 Task: Use Galleria Medium Effect in this video Movie B.mp4
Action: Mouse moved to (255, 84)
Screenshot: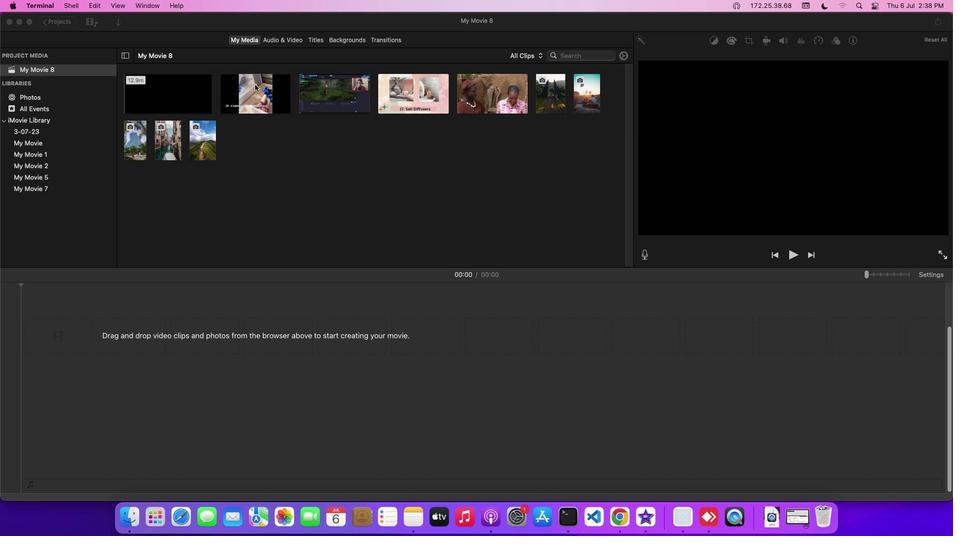 
Action: Mouse pressed left at (255, 84)
Screenshot: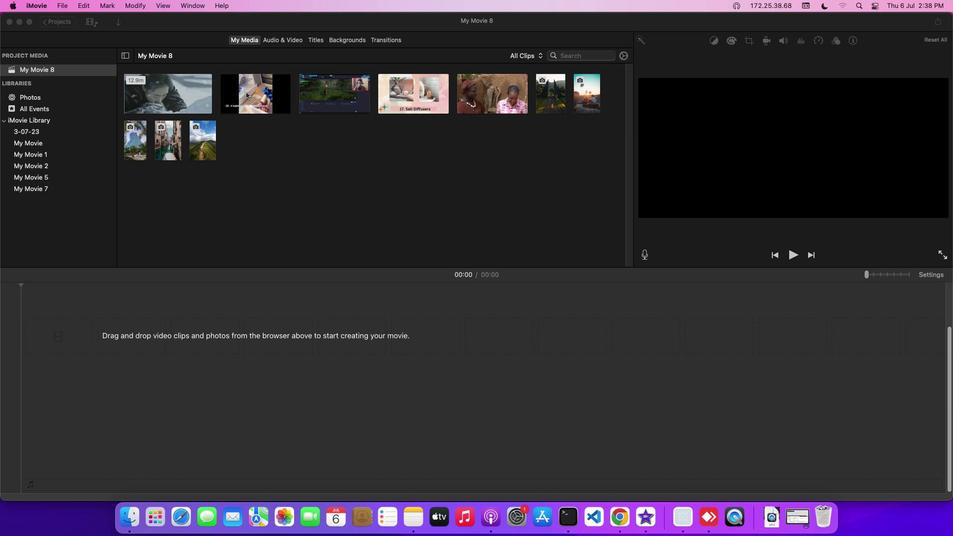 
Action: Mouse moved to (268, 40)
Screenshot: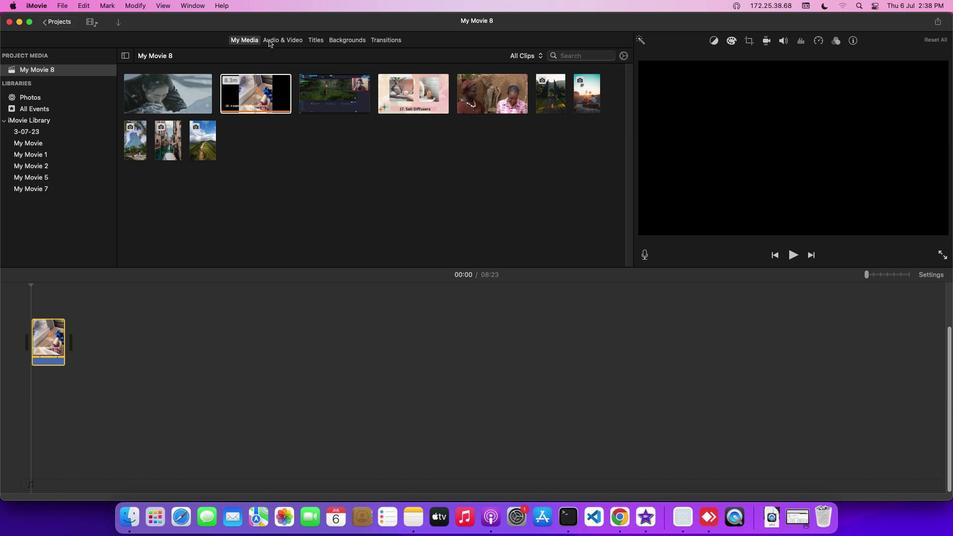 
Action: Mouse pressed left at (268, 40)
Screenshot: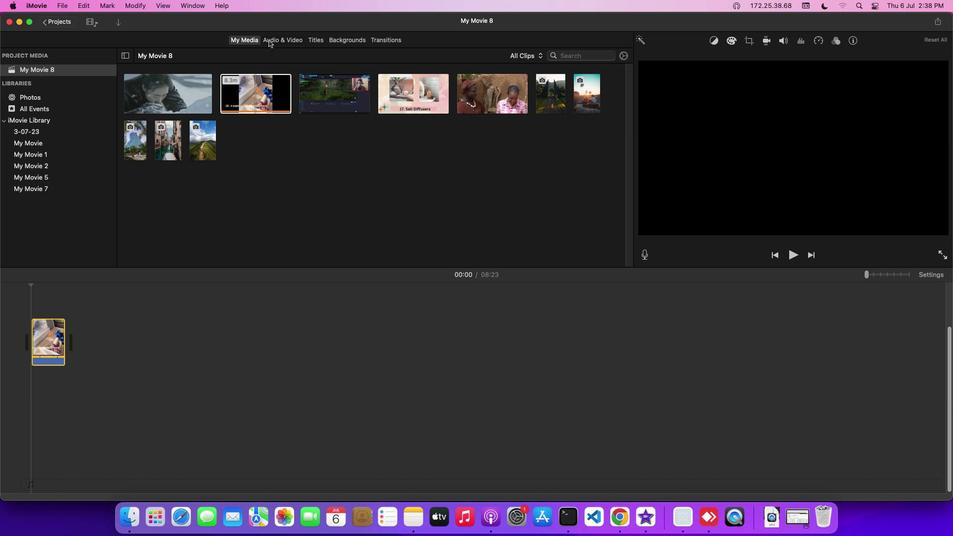 
Action: Mouse moved to (45, 90)
Screenshot: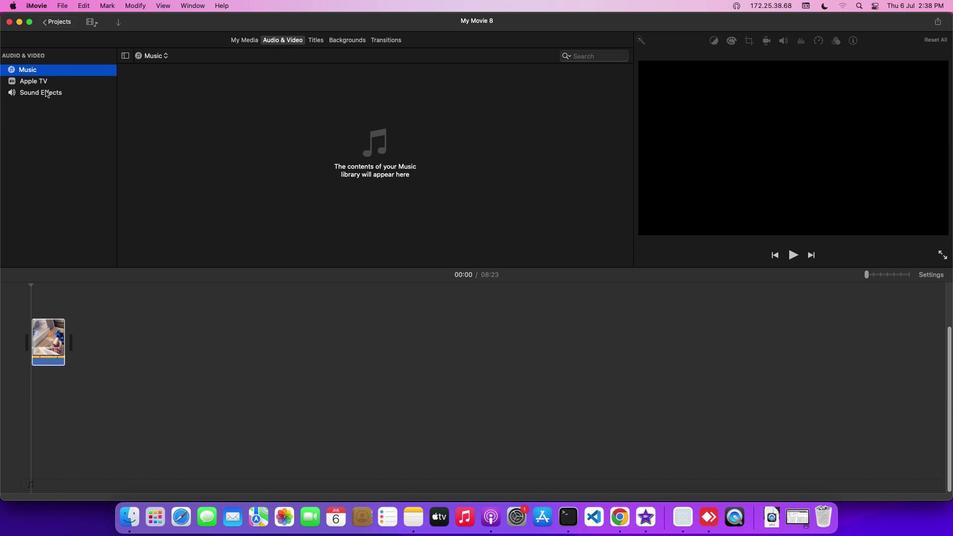 
Action: Mouse pressed left at (45, 90)
Screenshot: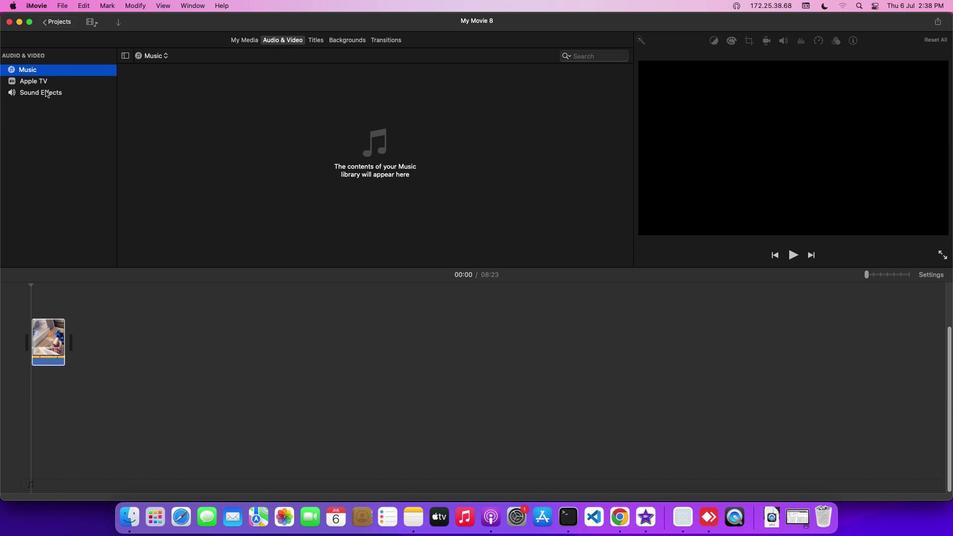 
Action: Mouse moved to (215, 265)
Screenshot: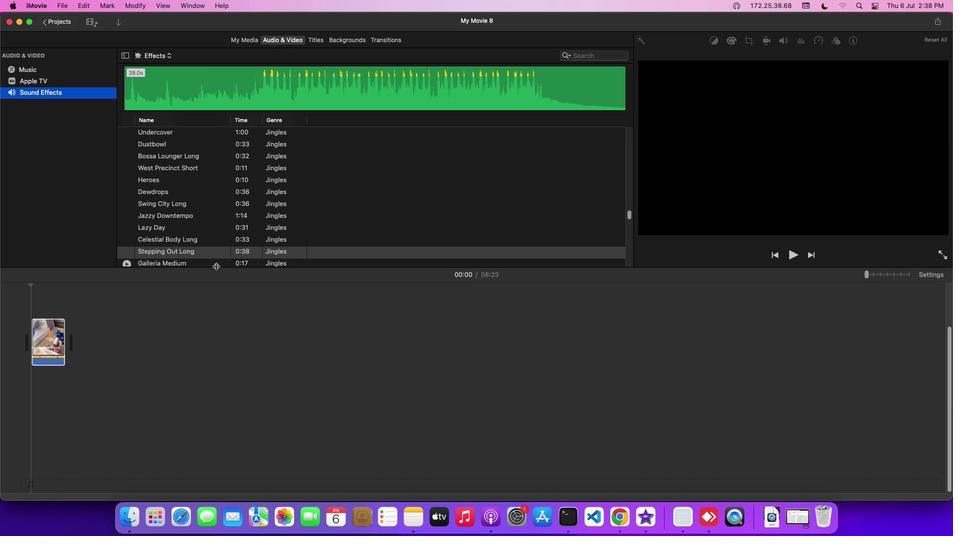 
Action: Mouse pressed left at (215, 265)
Screenshot: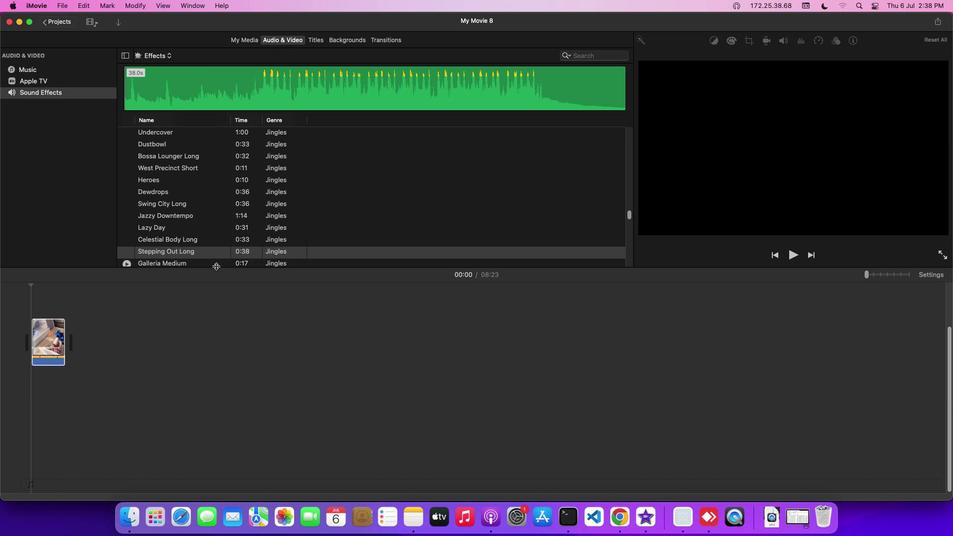 
Action: Mouse moved to (204, 266)
Screenshot: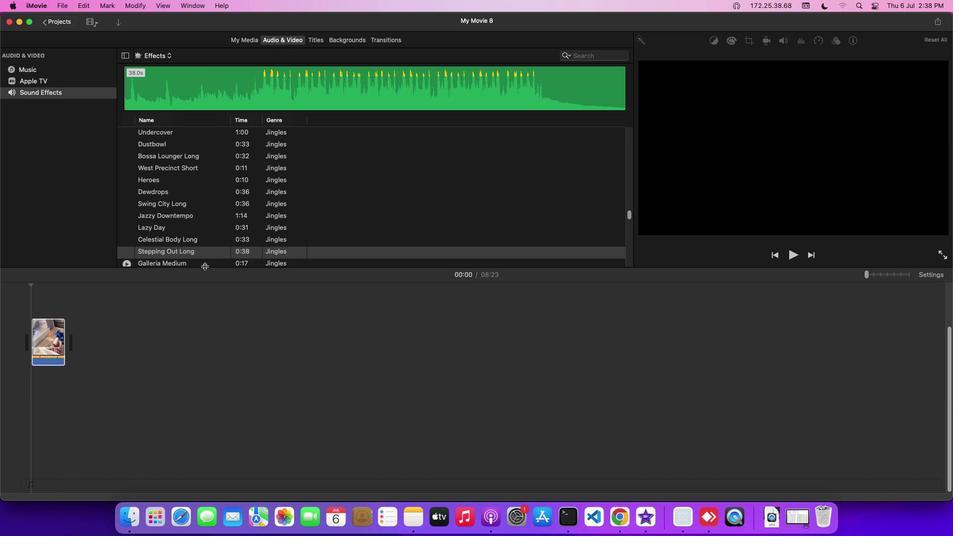 
Action: Mouse pressed left at (204, 266)
Screenshot: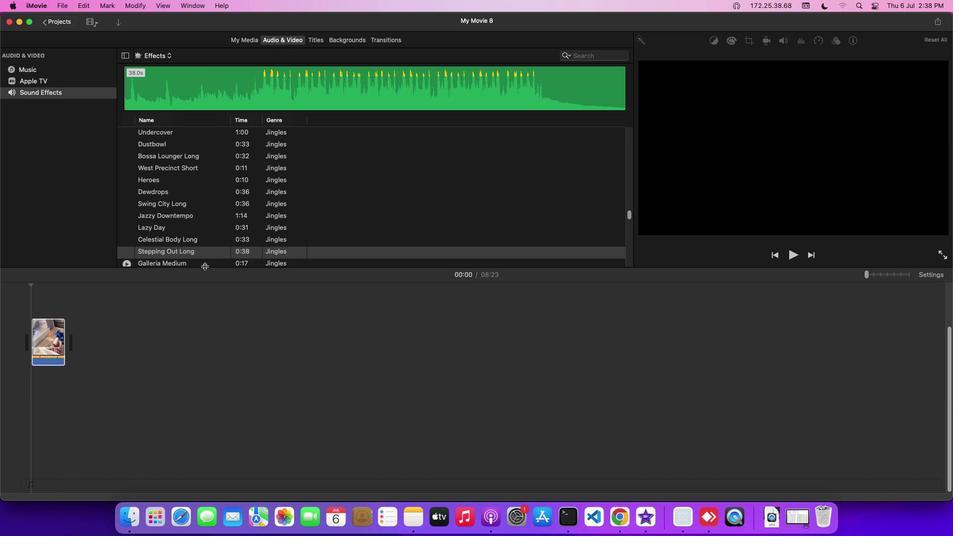 
Action: Mouse moved to (206, 263)
Screenshot: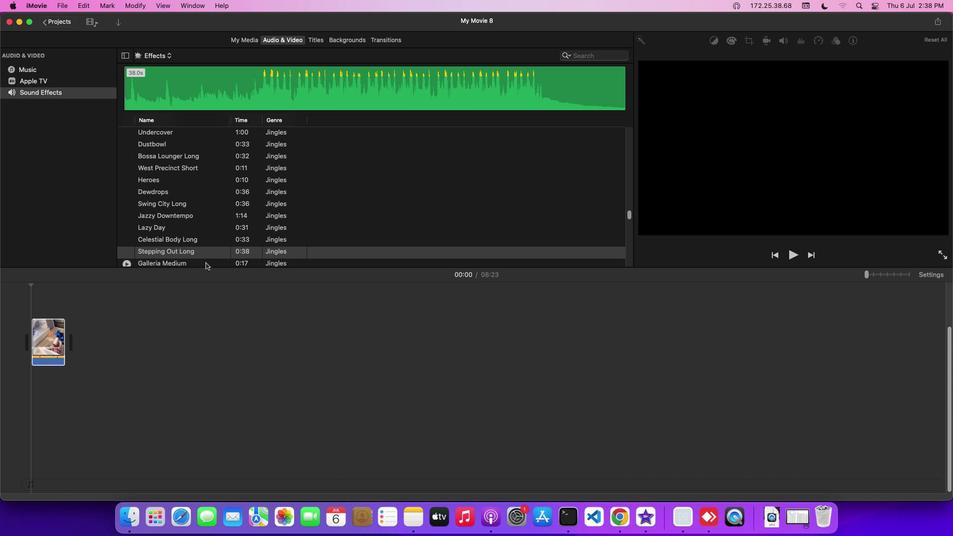 
Action: Mouse pressed left at (206, 263)
Screenshot: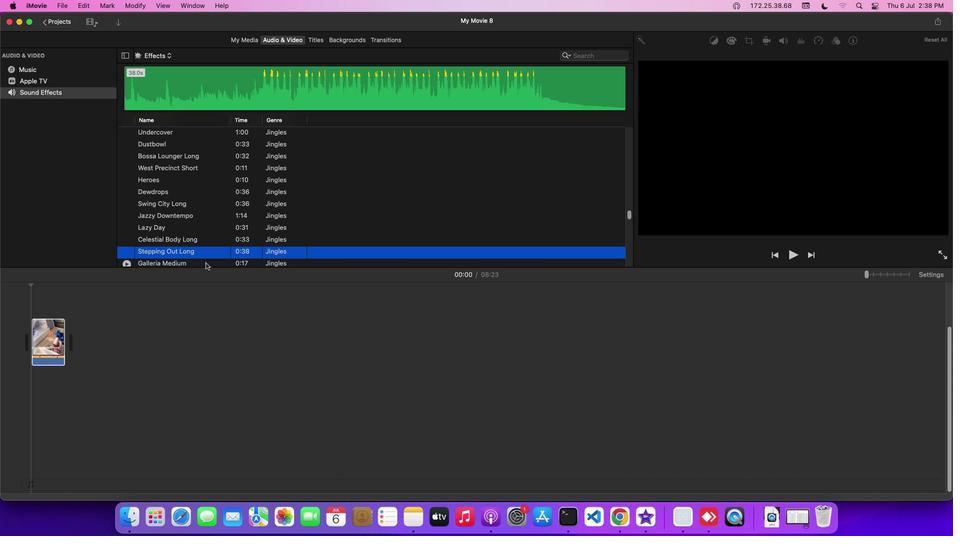 
Action: Mouse moved to (212, 261)
Screenshot: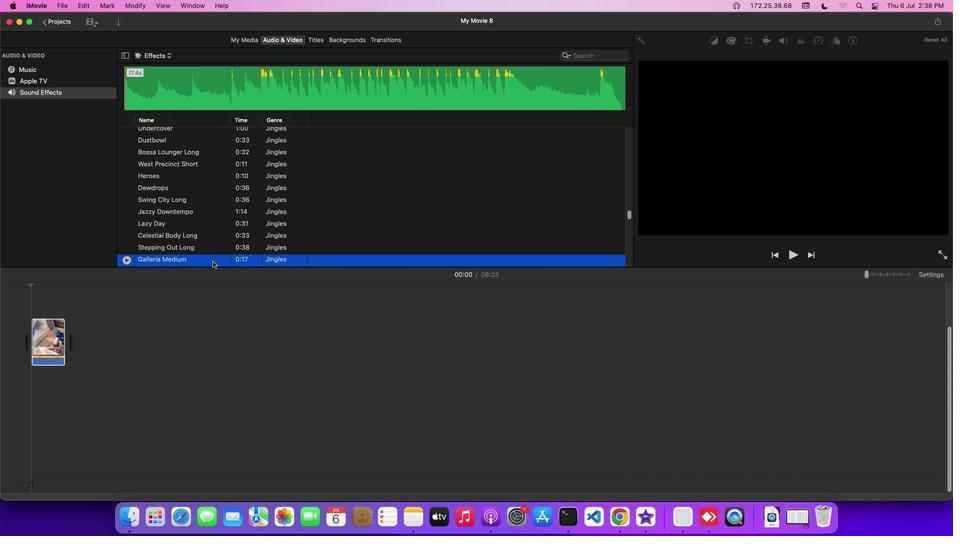 
Action: Mouse pressed left at (212, 261)
Screenshot: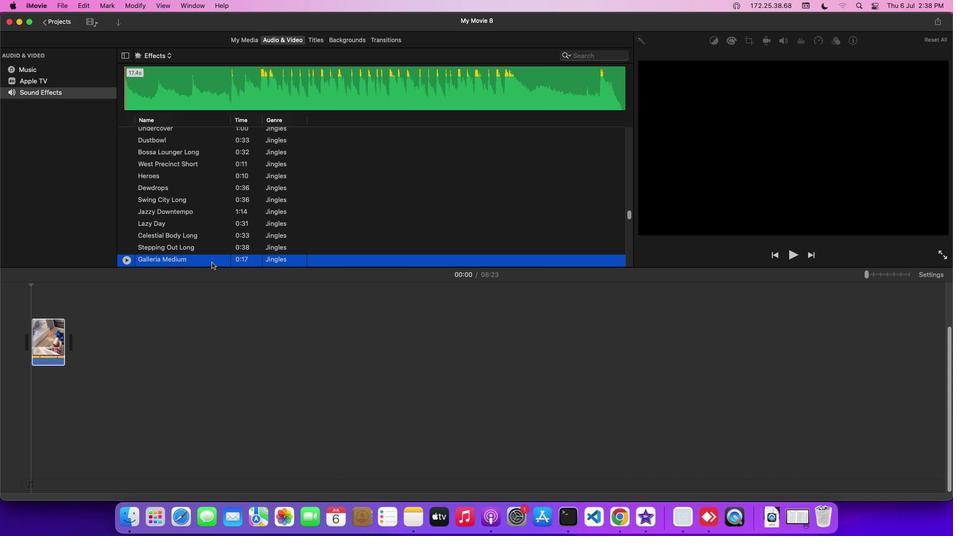 
Action: Mouse moved to (146, 377)
Screenshot: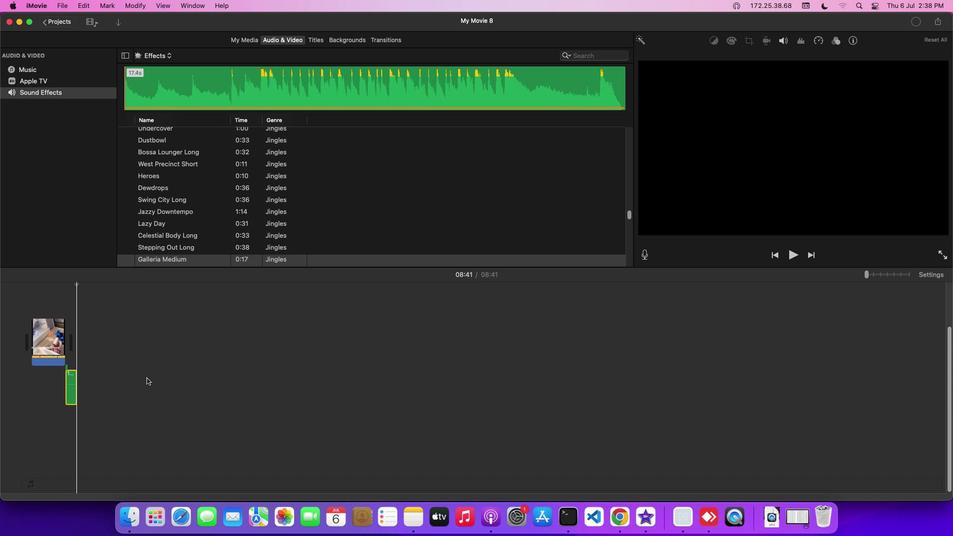 
